 Task: Check article "Best practices for creating views".
Action: Mouse moved to (72, 69)
Screenshot: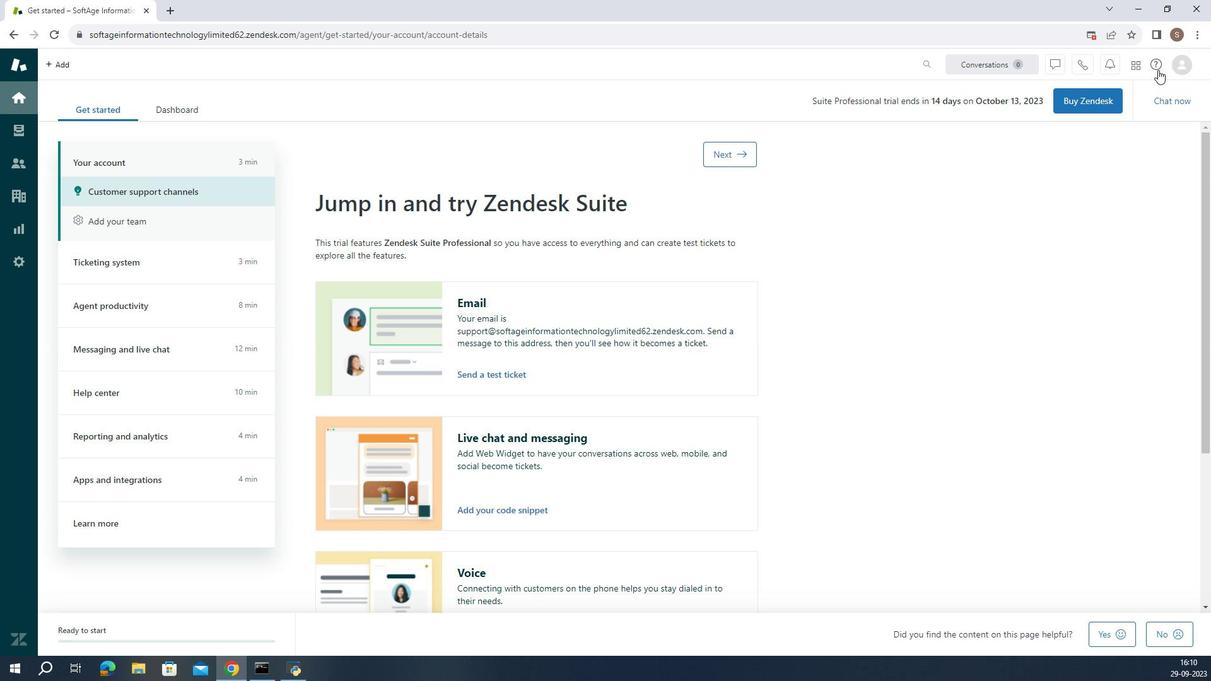 
Action: Mouse pressed left at (72, 69)
Screenshot: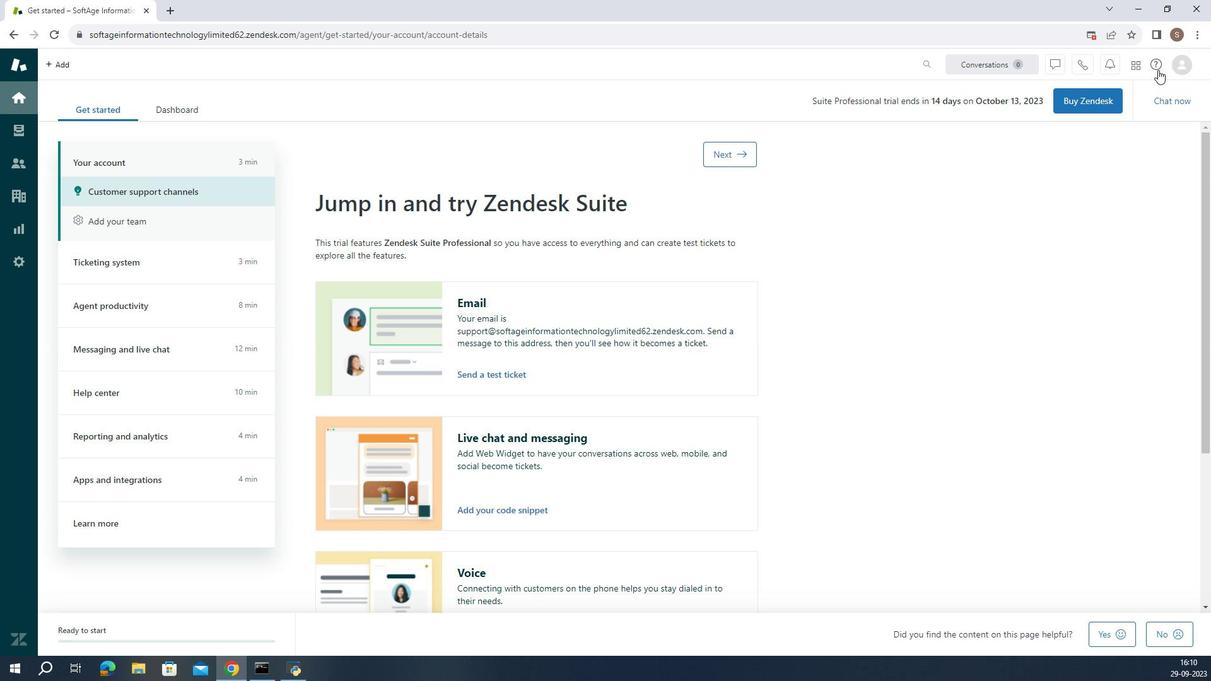 
Action: Mouse moved to (13, 456)
Screenshot: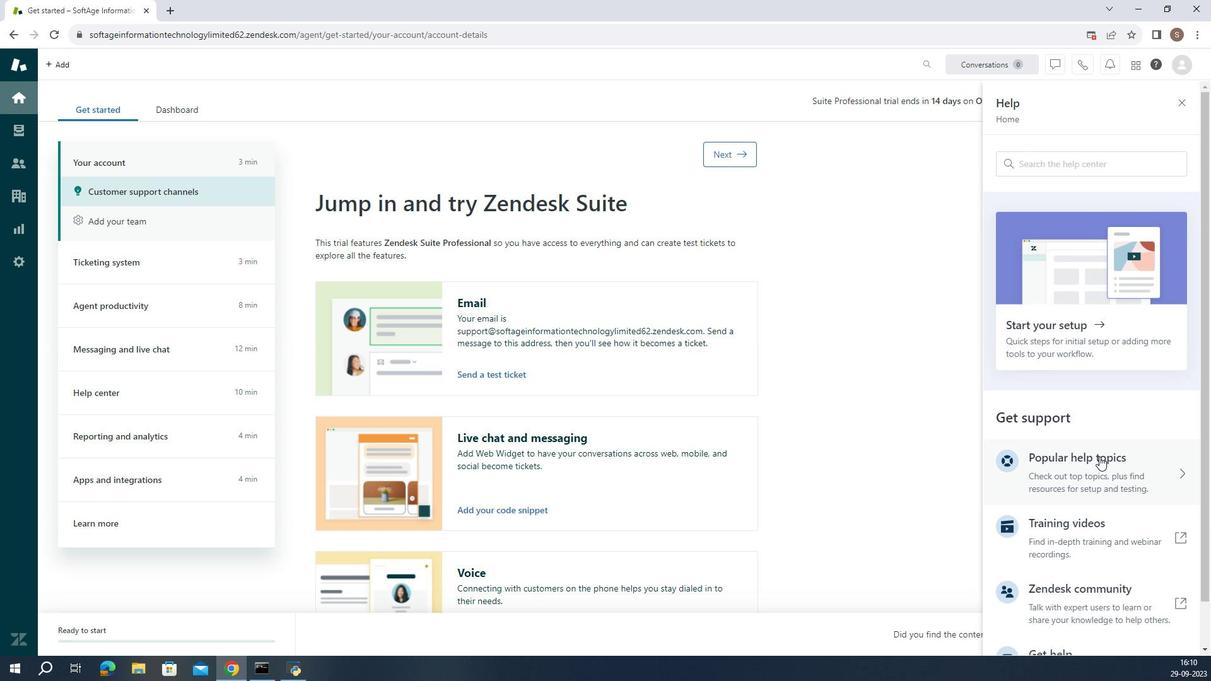 
Action: Mouse pressed left at (13, 456)
Screenshot: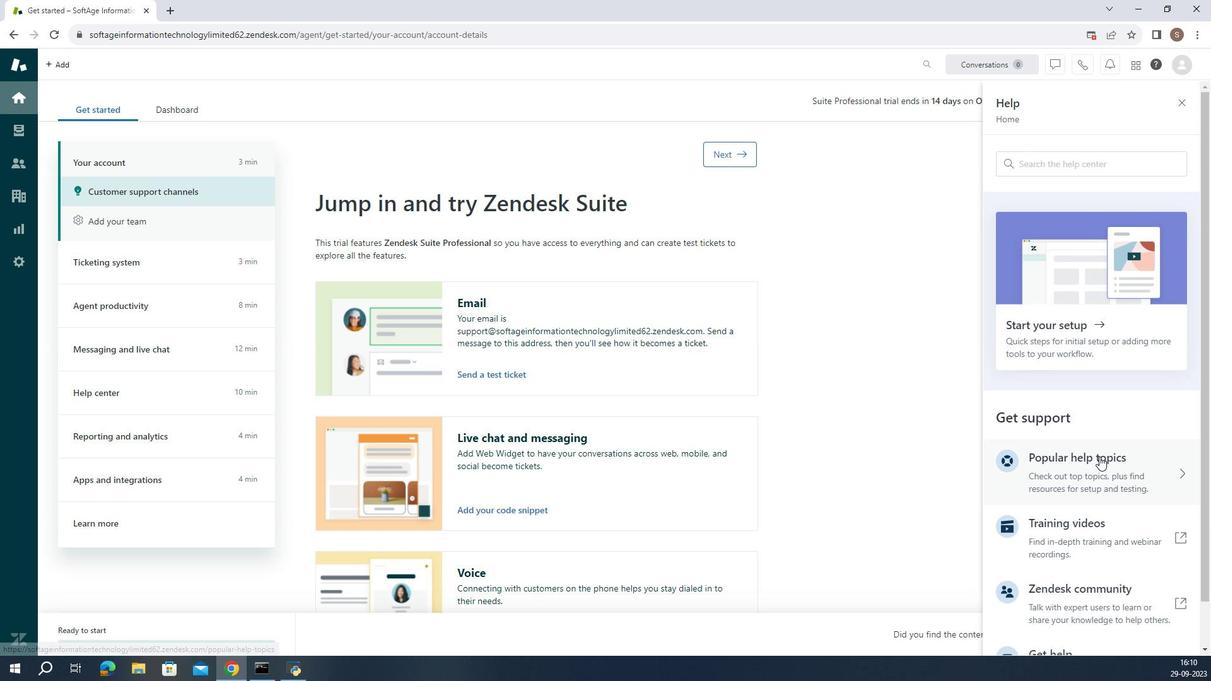 
Action: Mouse moved to (0, 524)
Screenshot: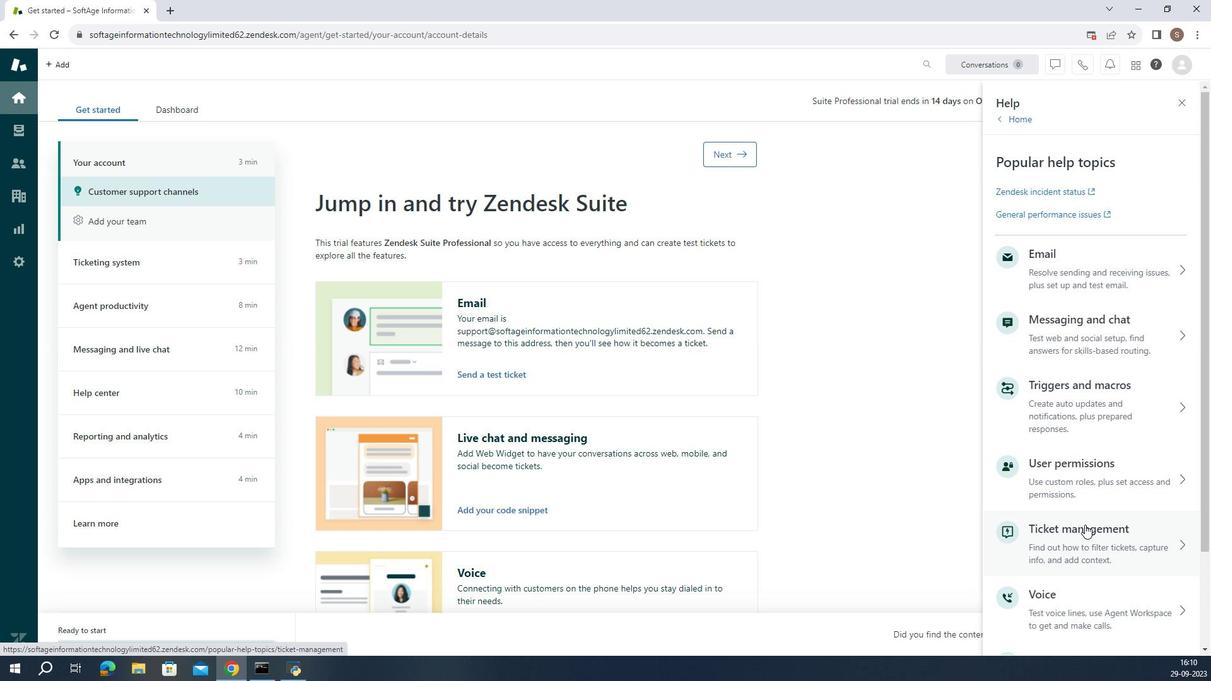 
Action: Mouse pressed left at (0, 524)
Screenshot: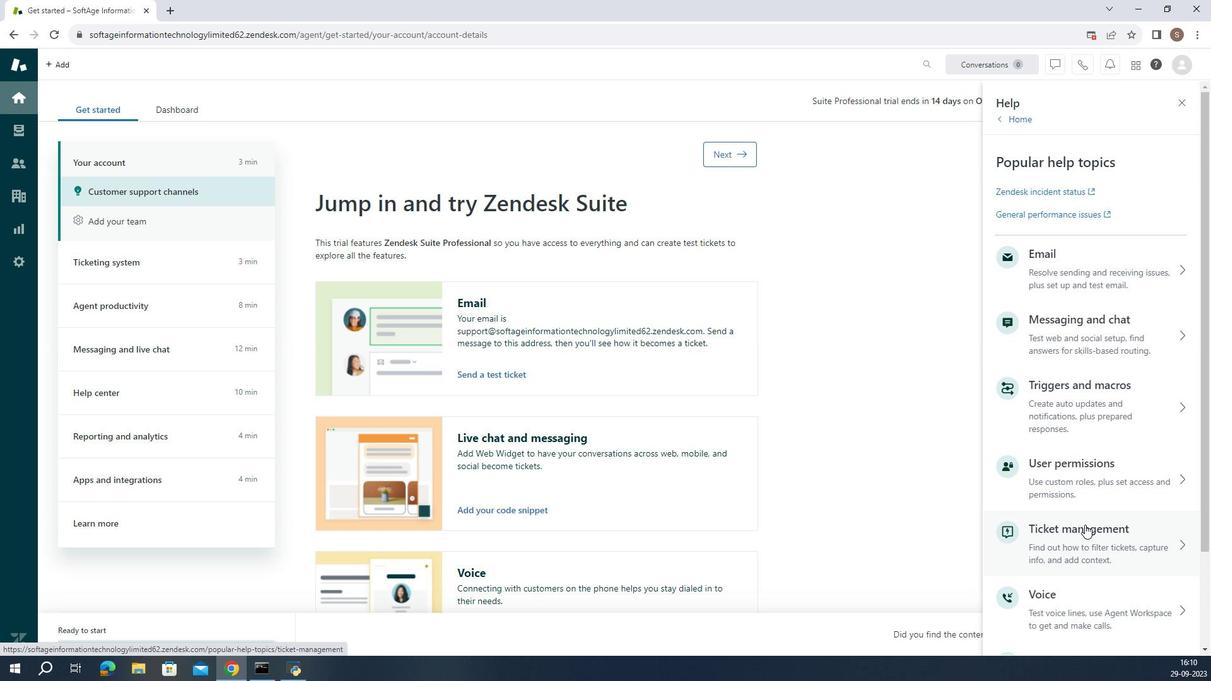 
Action: Mouse moved to (9, 372)
Screenshot: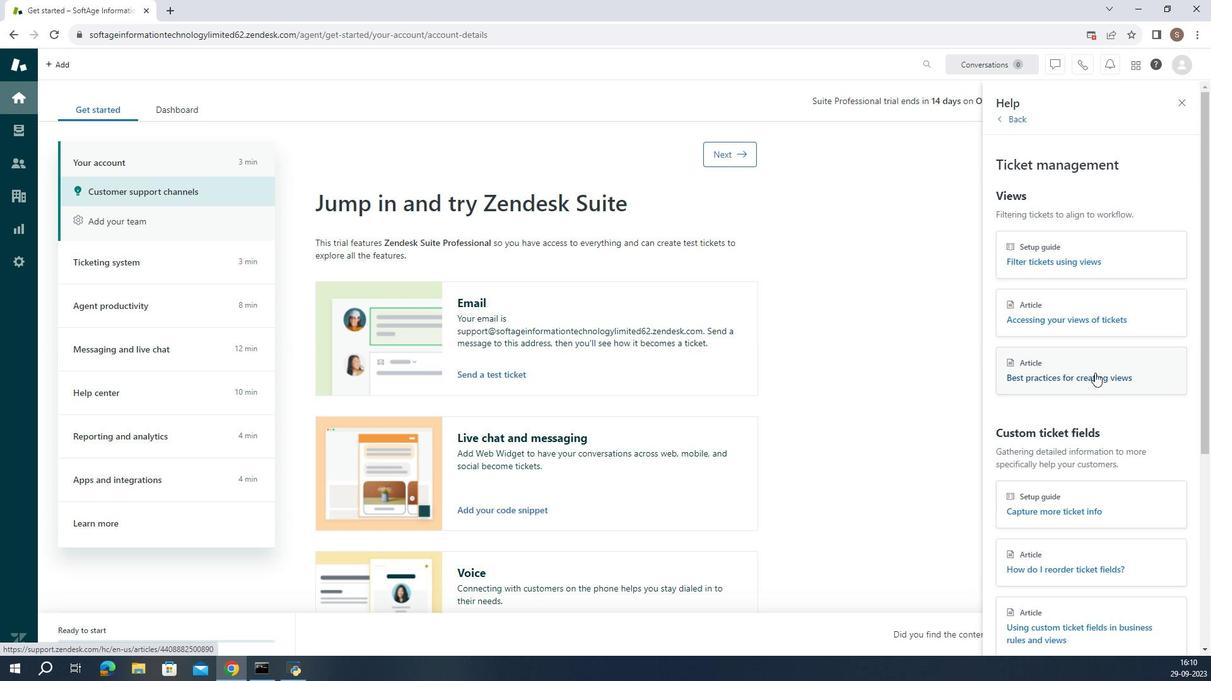 
Action: Mouse pressed left at (9, 372)
Screenshot: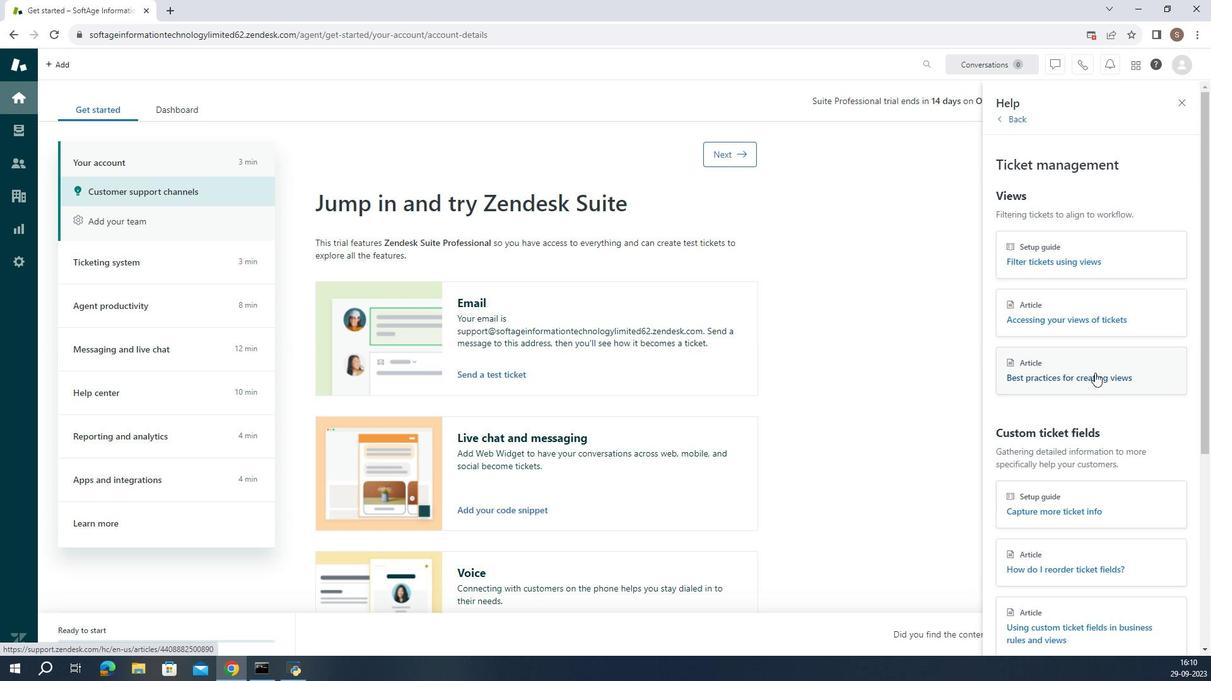 
Action: Mouse moved to (4, 381)
Screenshot: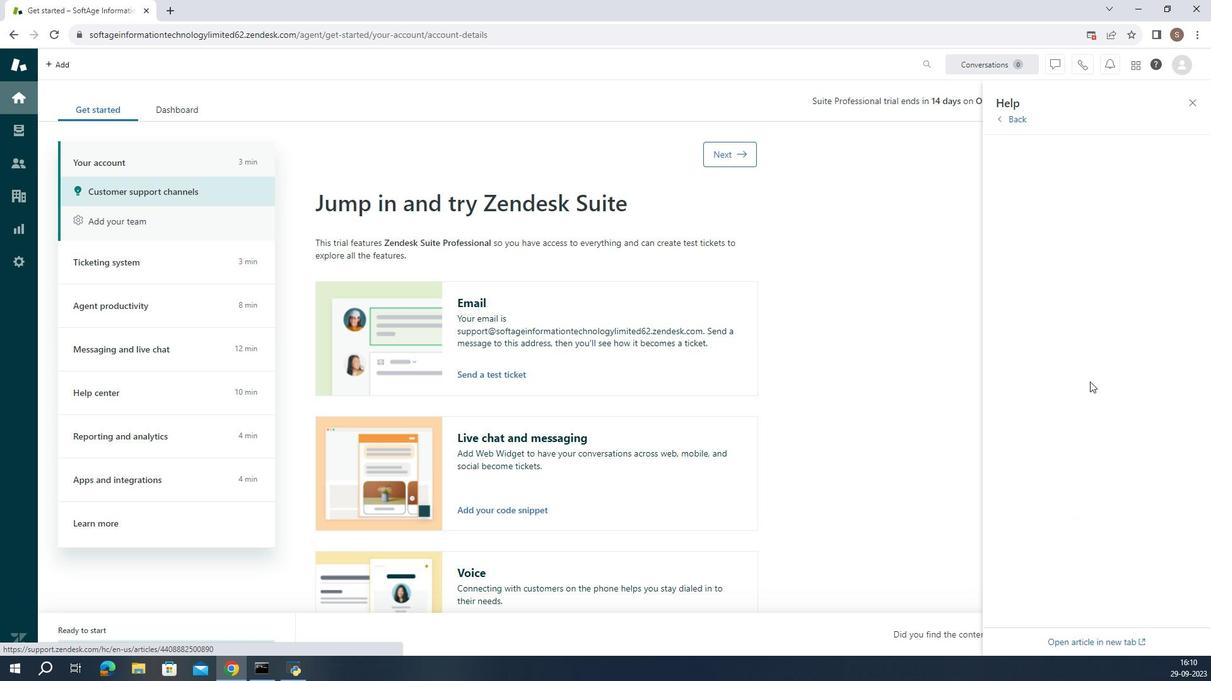 
Action: Mouse scrolled (4, 380) with delta (0, 0)
Screenshot: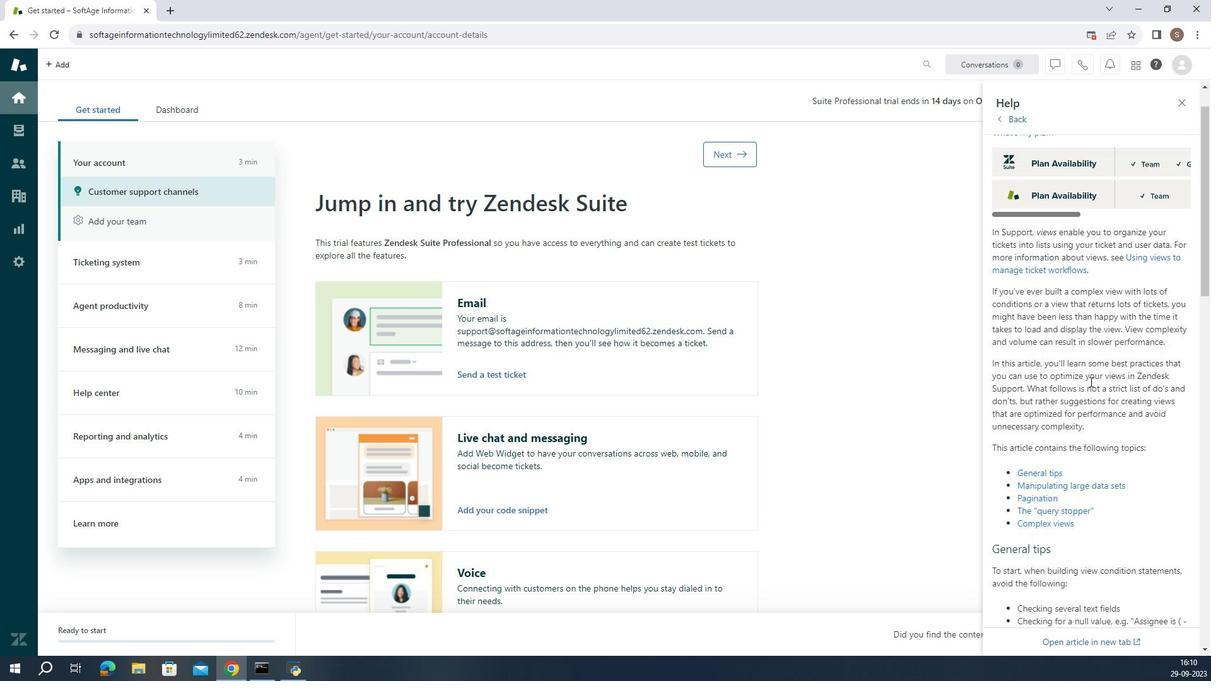 
Action: Mouse scrolled (4, 380) with delta (0, 0)
Screenshot: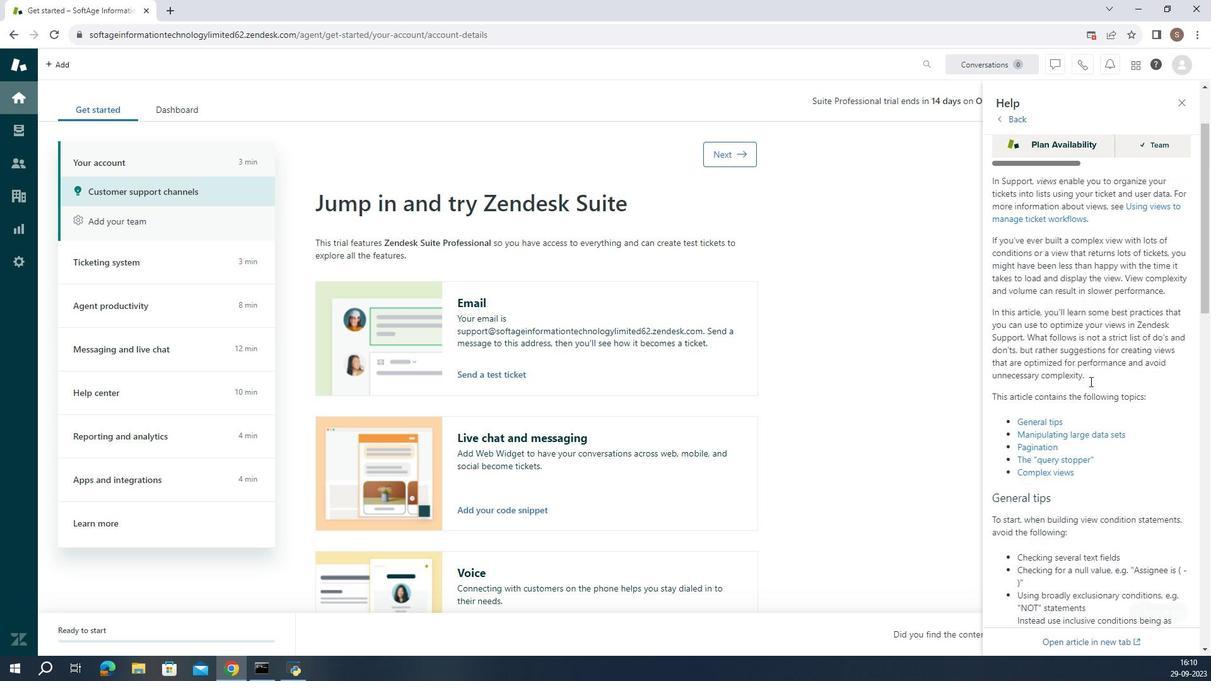 
Action: Mouse scrolled (4, 380) with delta (0, 0)
Screenshot: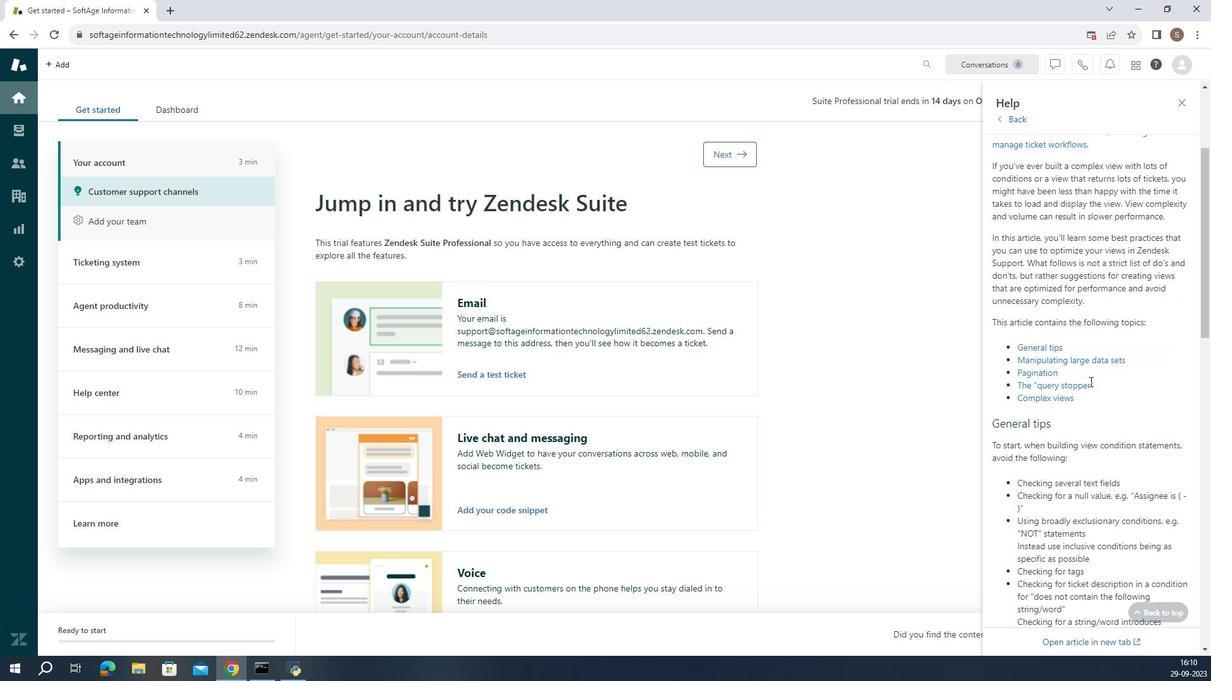 
Action: Mouse scrolled (4, 380) with delta (0, 0)
Screenshot: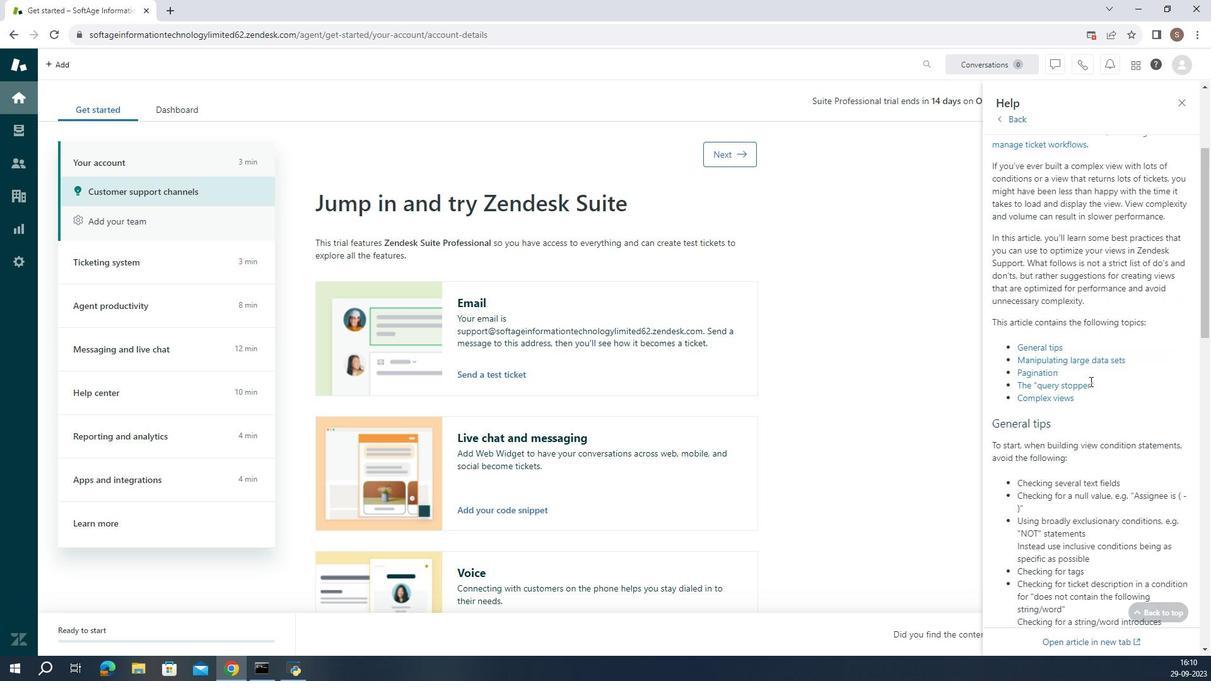 
Action: Mouse scrolled (4, 380) with delta (0, 0)
Screenshot: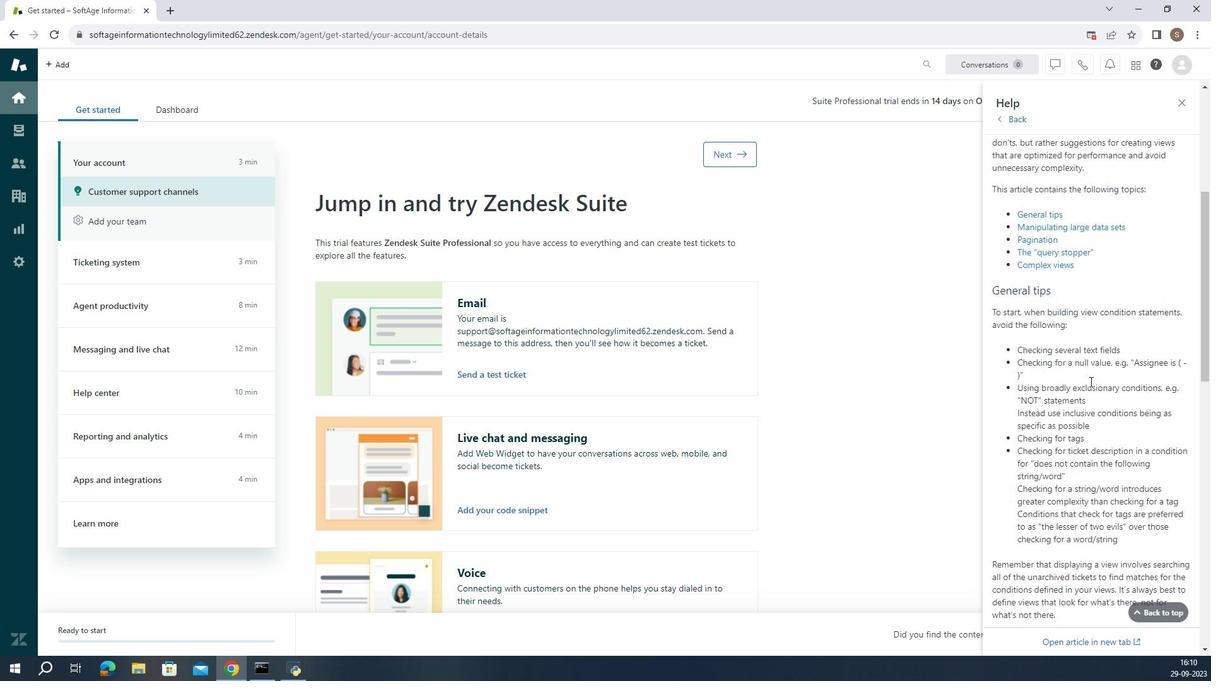 
Action: Mouse scrolled (4, 380) with delta (0, 0)
Screenshot: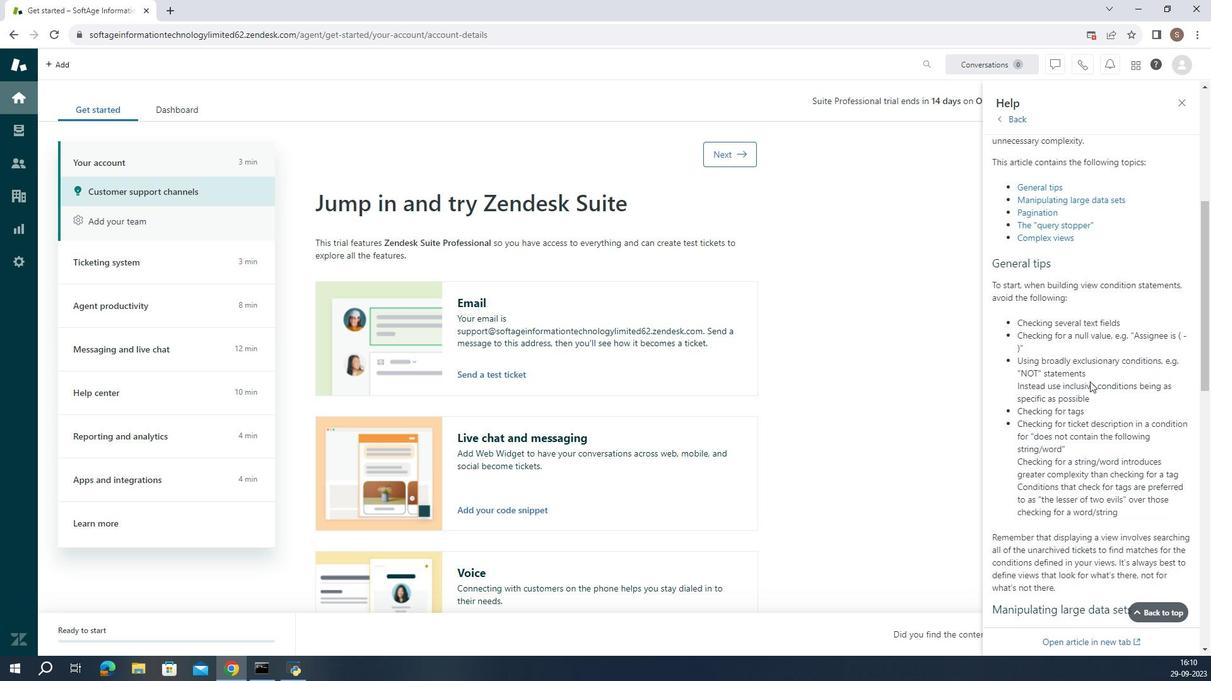 
Action: Mouse scrolled (4, 380) with delta (0, 0)
Screenshot: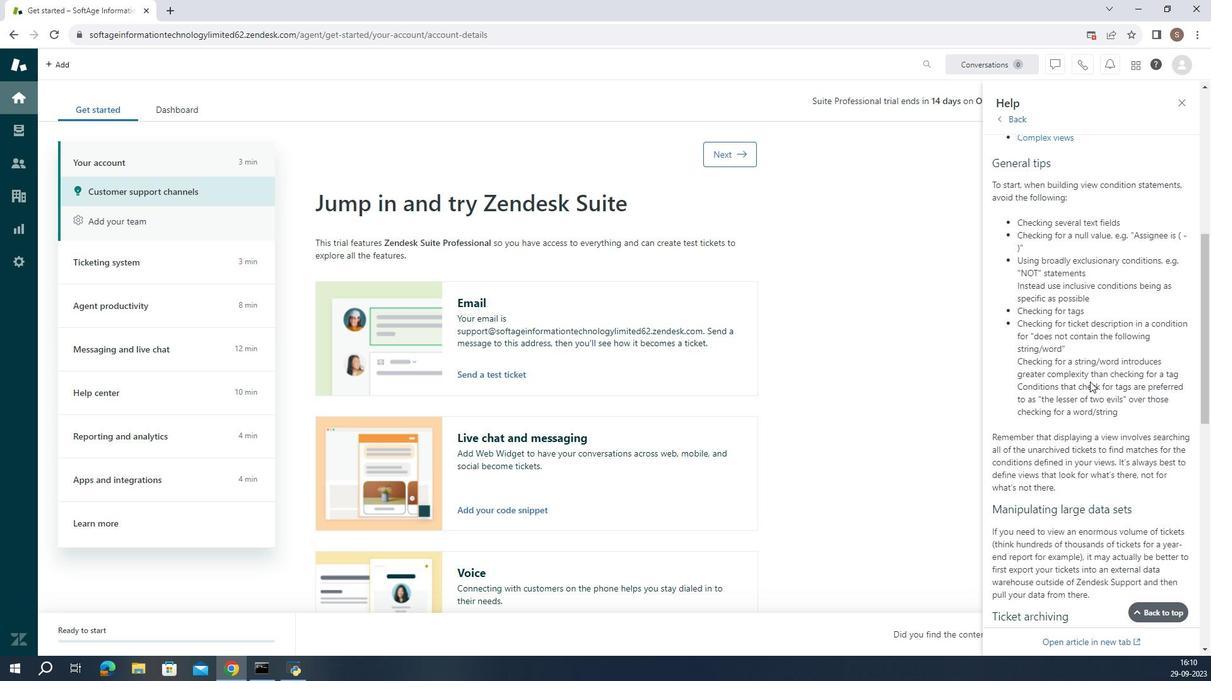 
Action: Mouse scrolled (4, 380) with delta (0, 0)
Screenshot: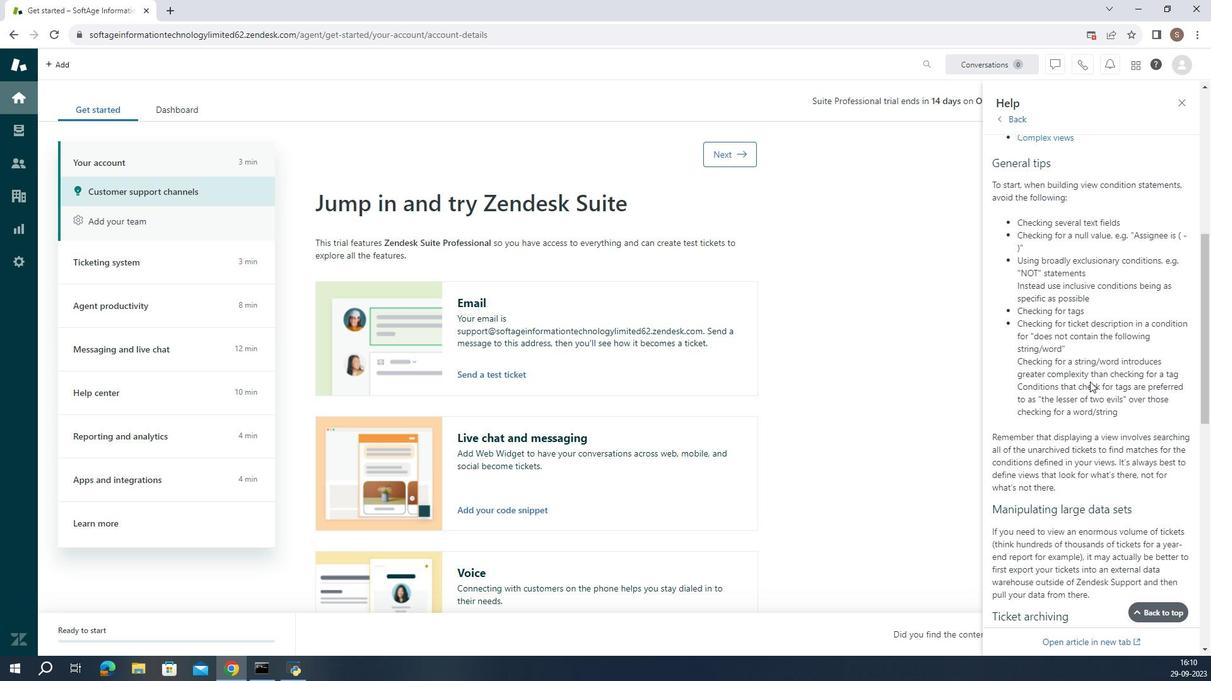 
Action: Mouse scrolled (4, 380) with delta (0, 0)
Screenshot: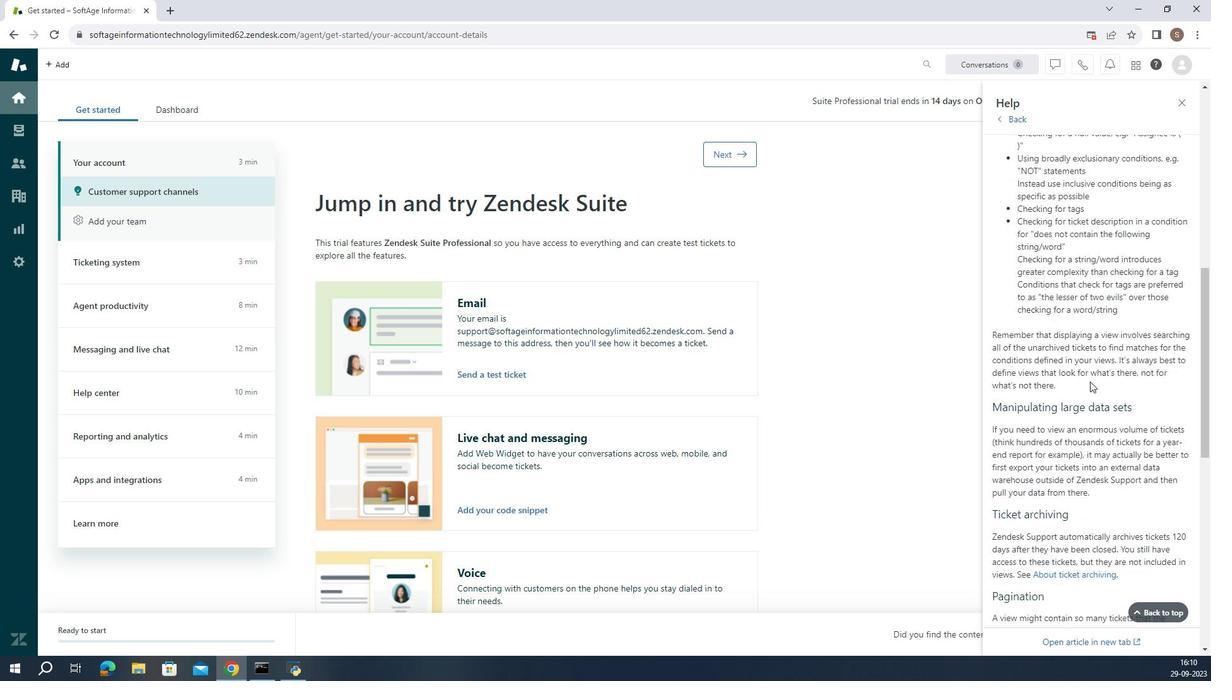 
Action: Mouse scrolled (4, 380) with delta (0, 0)
Screenshot: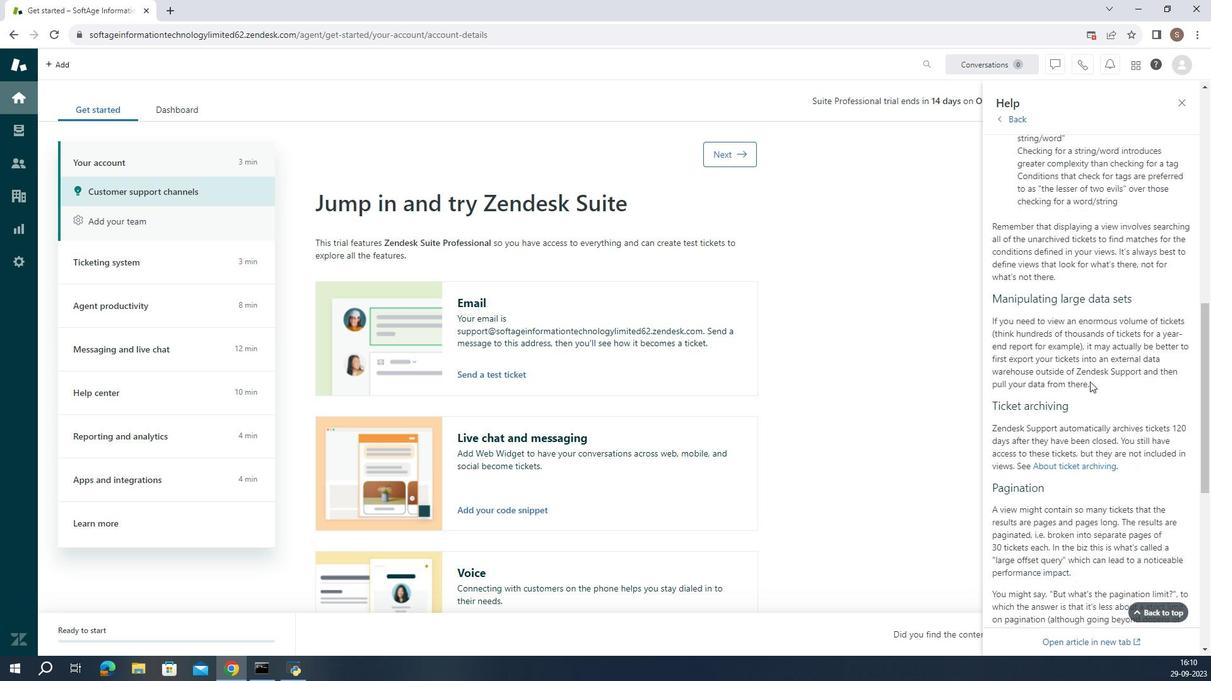 
Action: Mouse scrolled (4, 380) with delta (0, 0)
Screenshot: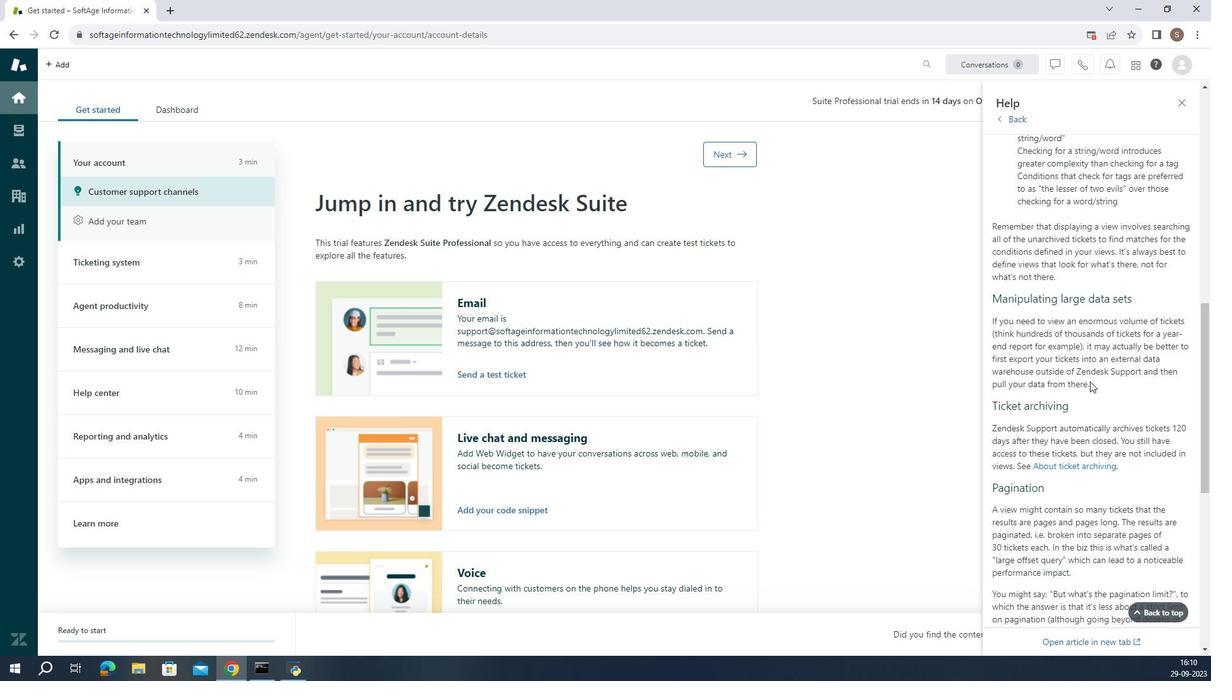 
Action: Mouse scrolled (4, 380) with delta (0, 0)
Screenshot: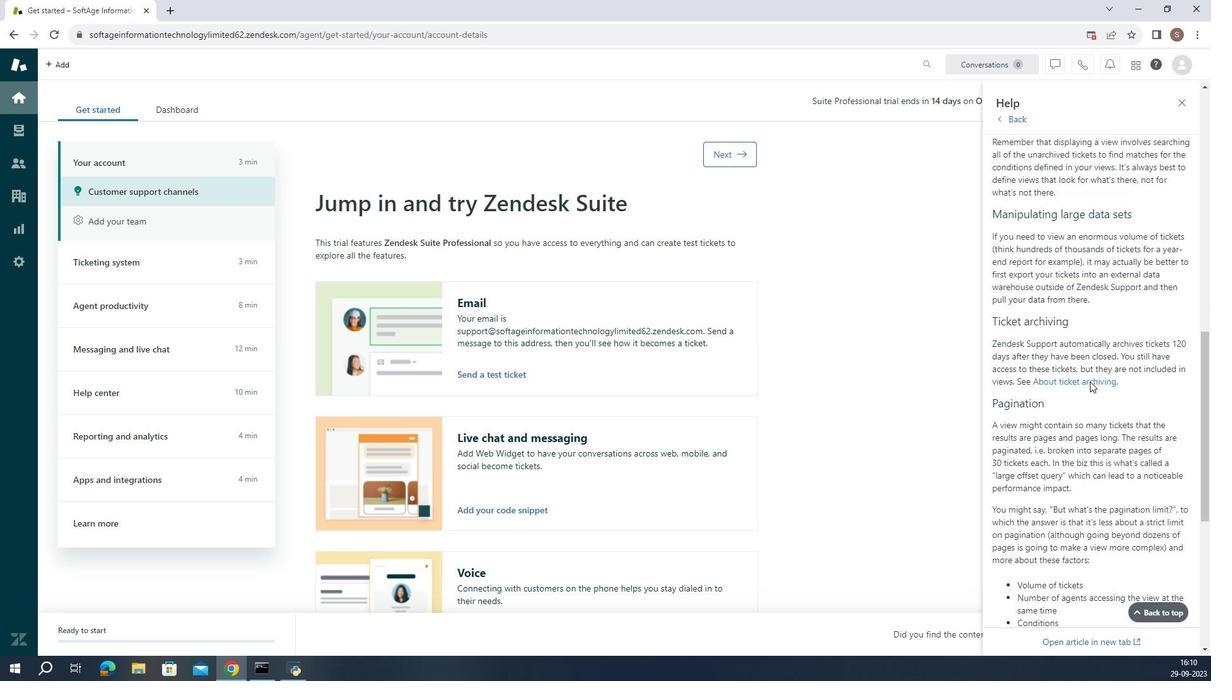 
Action: Mouse scrolled (4, 380) with delta (0, 0)
Screenshot: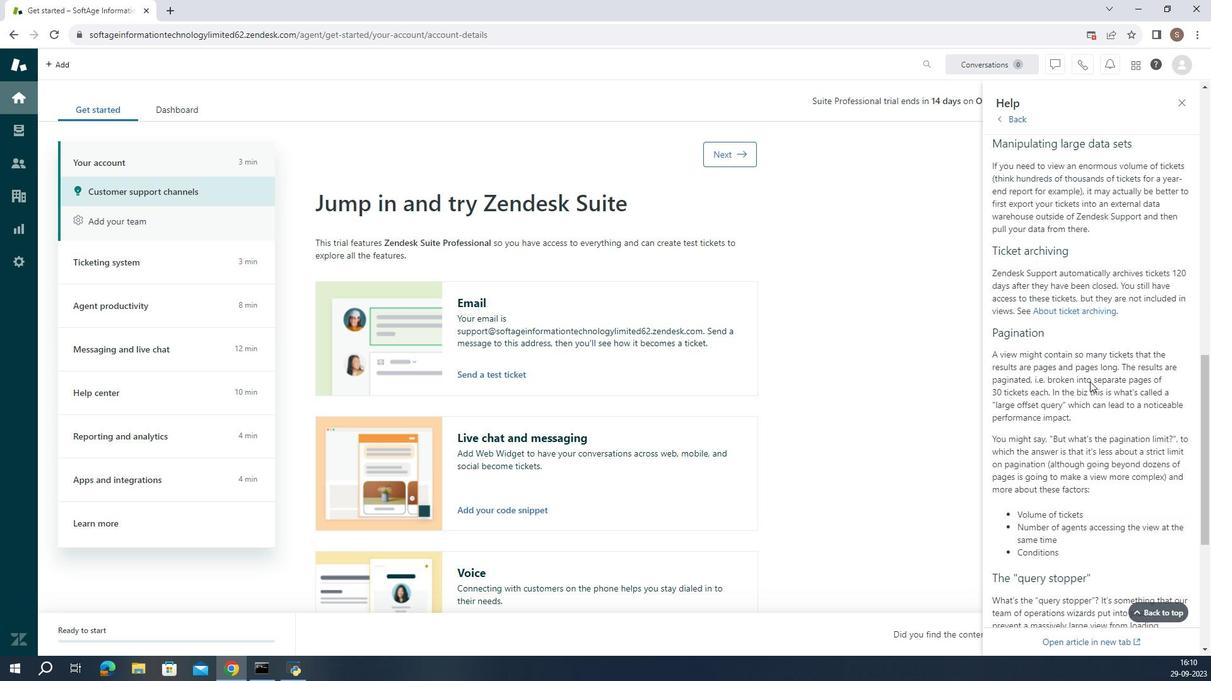 
Action: Mouse scrolled (4, 380) with delta (0, 0)
Screenshot: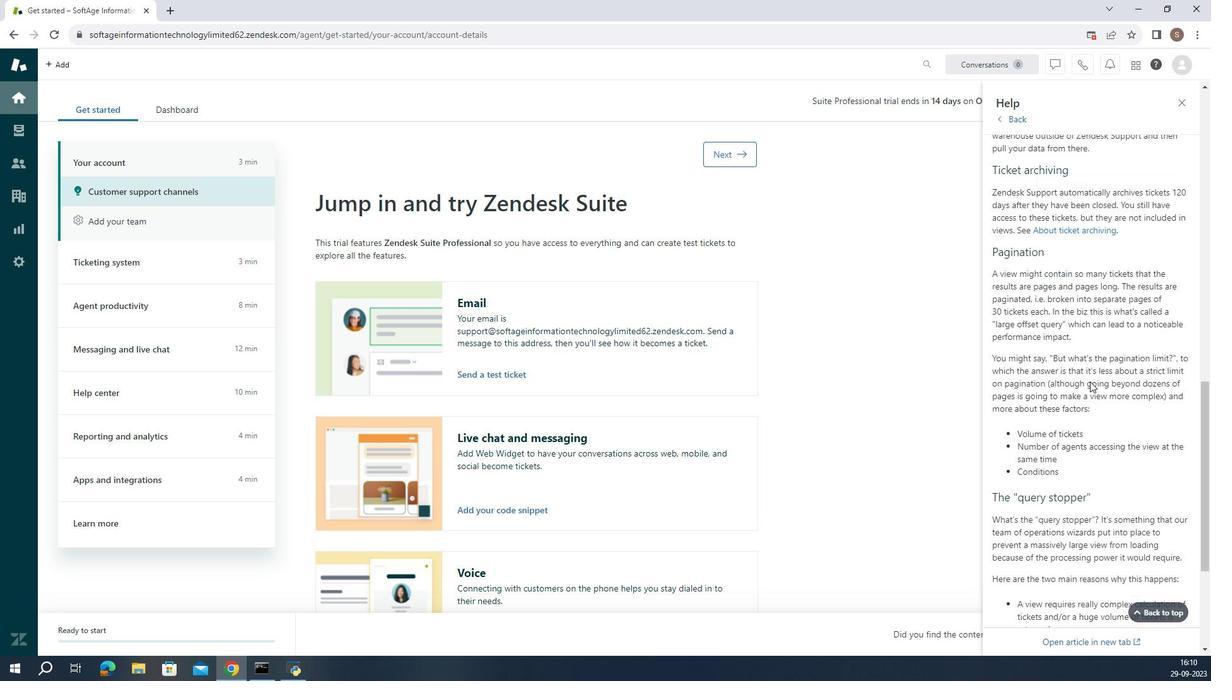 
Action: Mouse scrolled (4, 380) with delta (0, 0)
Screenshot: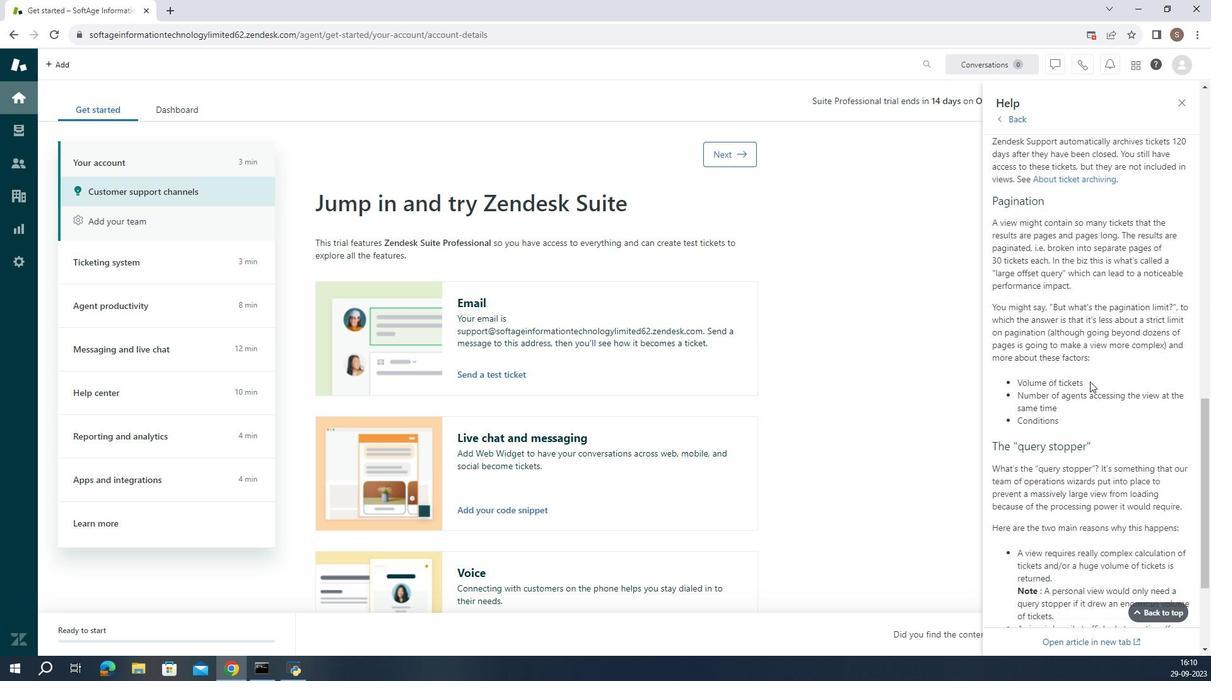 
Action: Mouse scrolled (4, 380) with delta (0, 0)
Screenshot: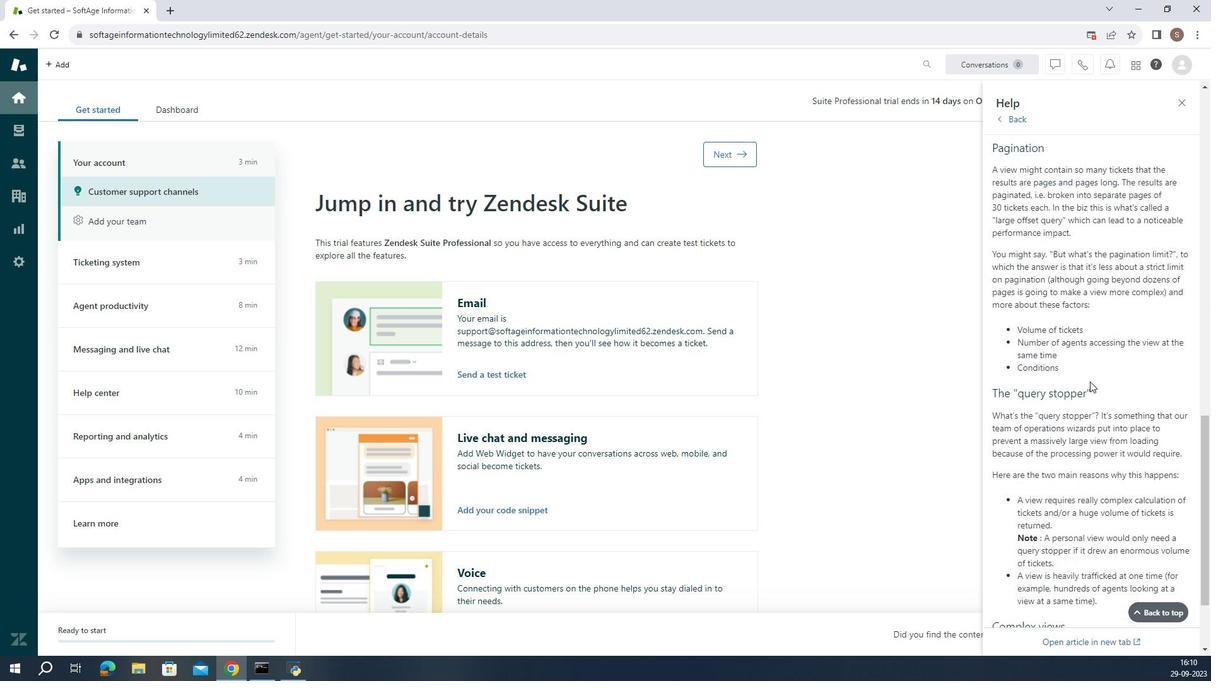 
Action: Mouse scrolled (4, 380) with delta (0, 0)
Screenshot: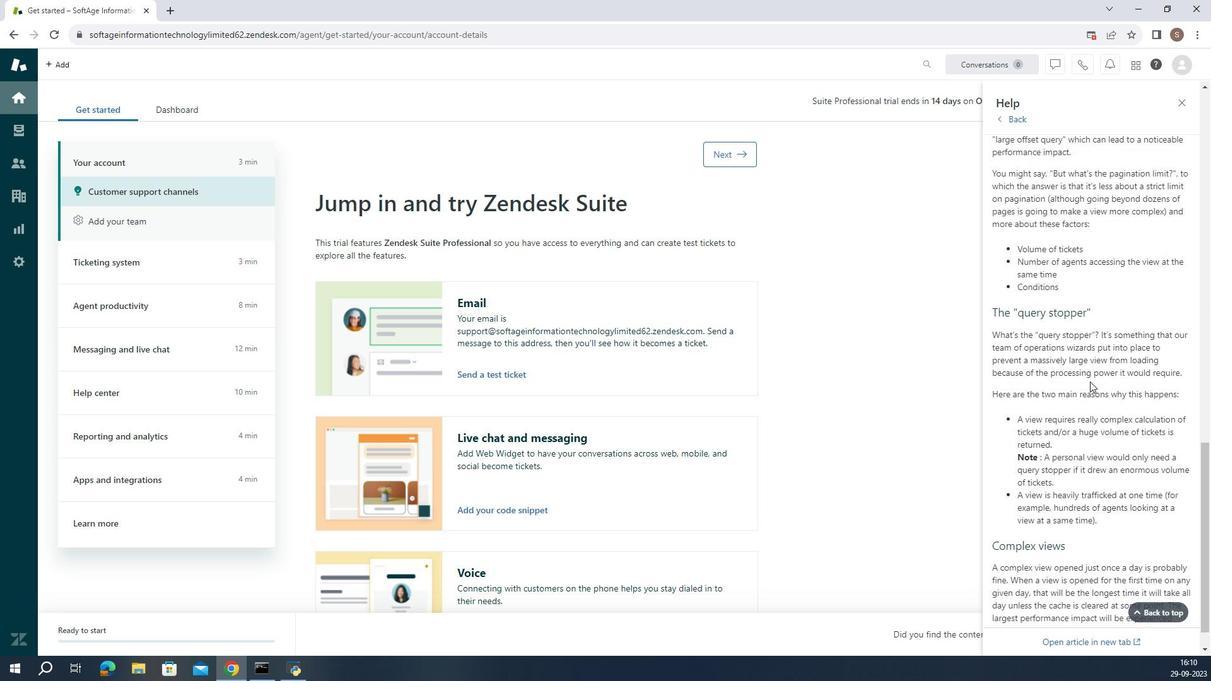 
Action: Mouse scrolled (4, 380) with delta (0, 0)
Screenshot: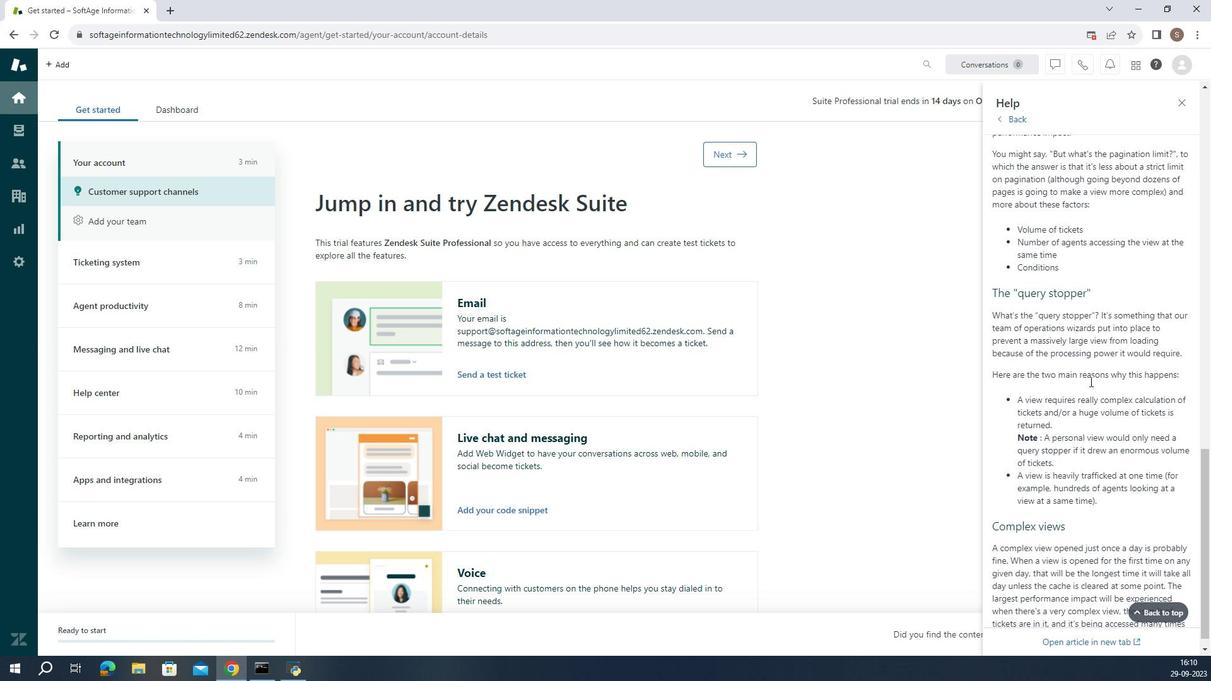 
Action: Mouse scrolled (4, 380) with delta (0, 0)
Screenshot: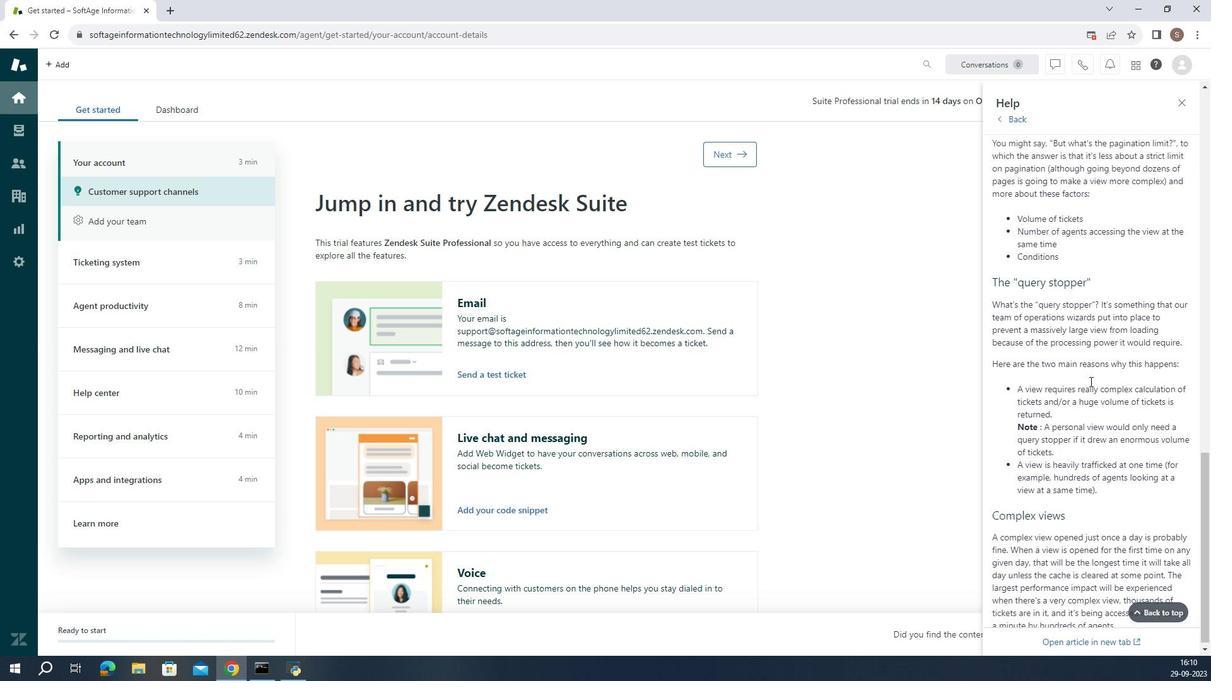
Action: Mouse scrolled (4, 380) with delta (0, 0)
Screenshot: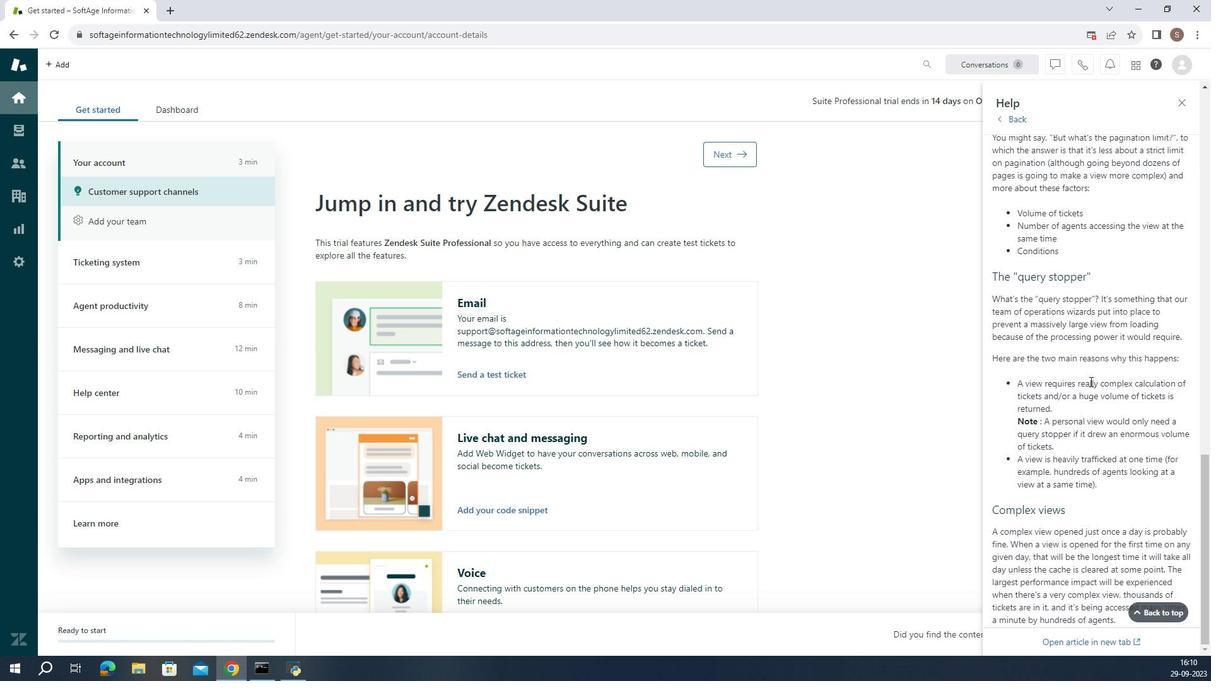 
Action: Mouse scrolled (4, 380) with delta (0, 0)
Screenshot: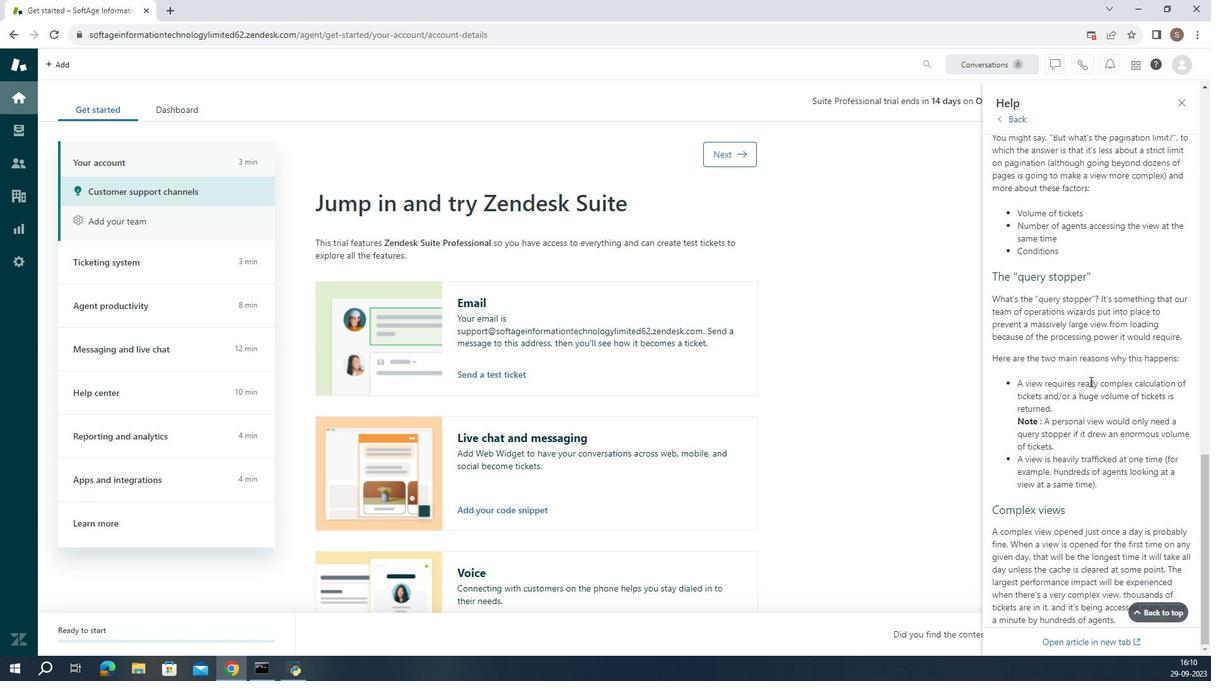 
Action: Mouse scrolled (4, 380) with delta (0, 0)
Screenshot: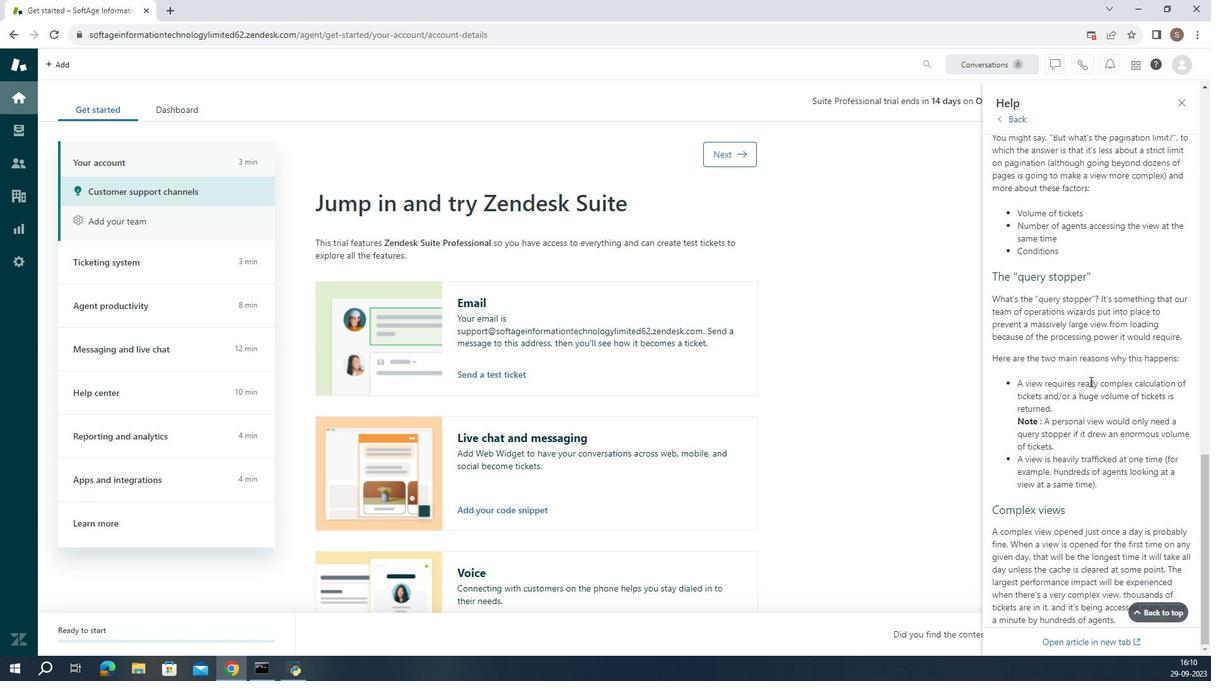 
Action: Mouse scrolled (4, 380) with delta (0, 0)
Screenshot: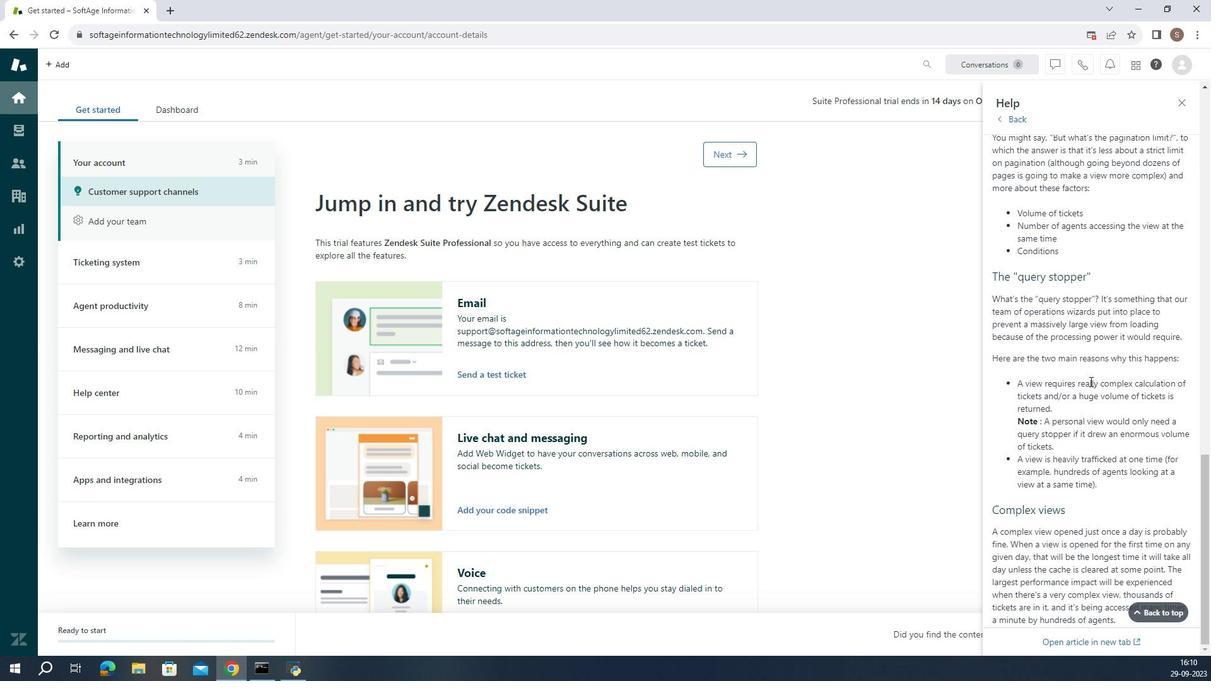 
